 Task: Create a task  Implement social media sharing feature for the app , assign it to team member softage.9@softage.net in the project TreePlan and update the status of the task to  On Track  , set the priority of the task to High.
Action: Mouse moved to (22, 58)
Screenshot: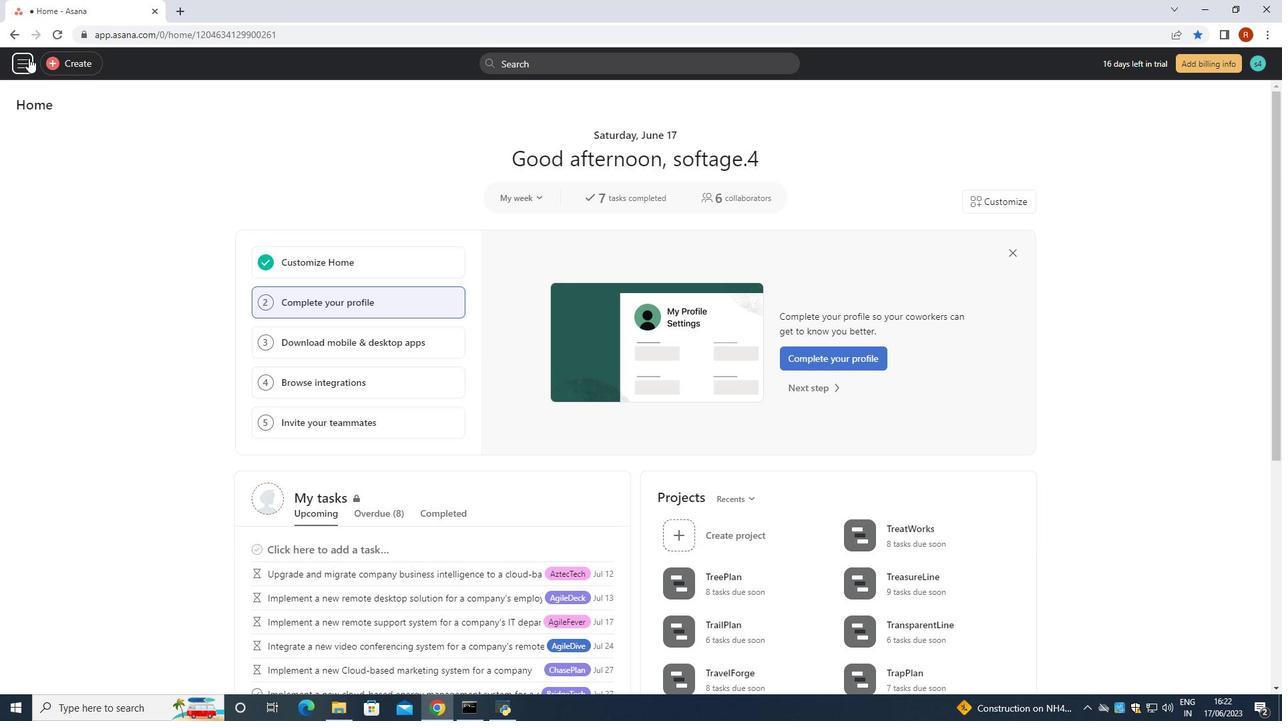 
Action: Mouse pressed left at (22, 58)
Screenshot: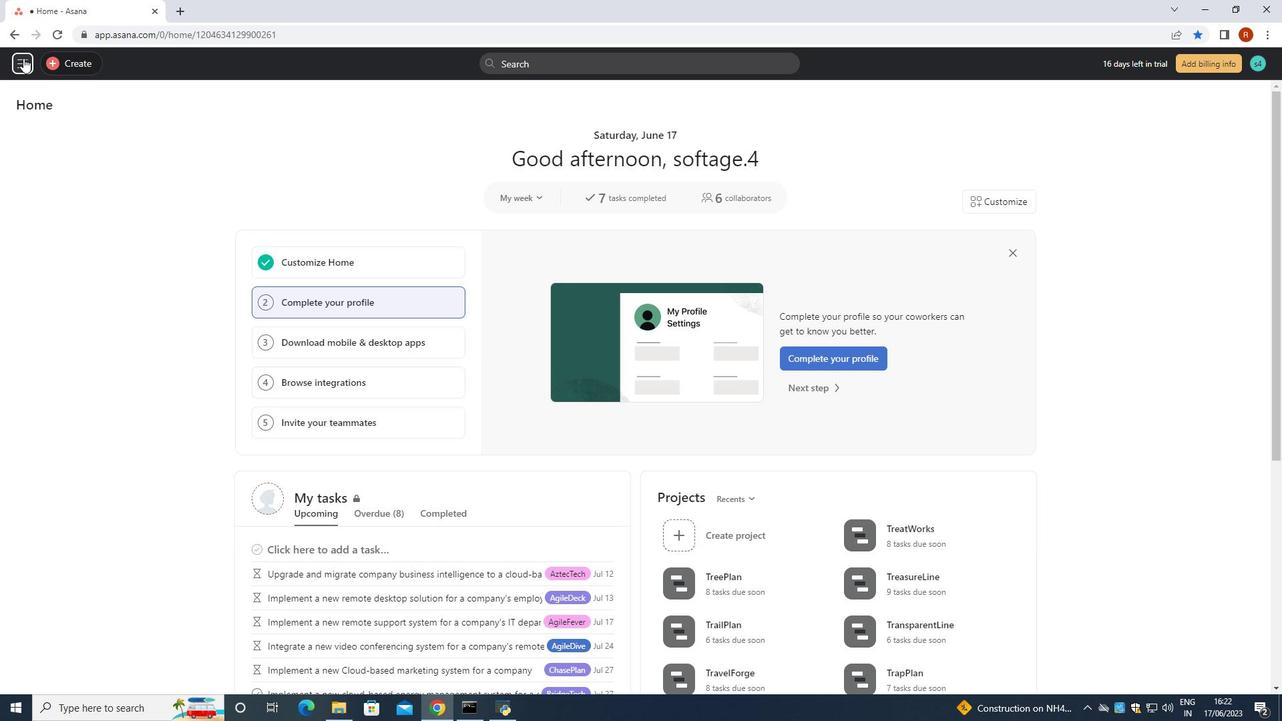 
Action: Mouse moved to (56, 436)
Screenshot: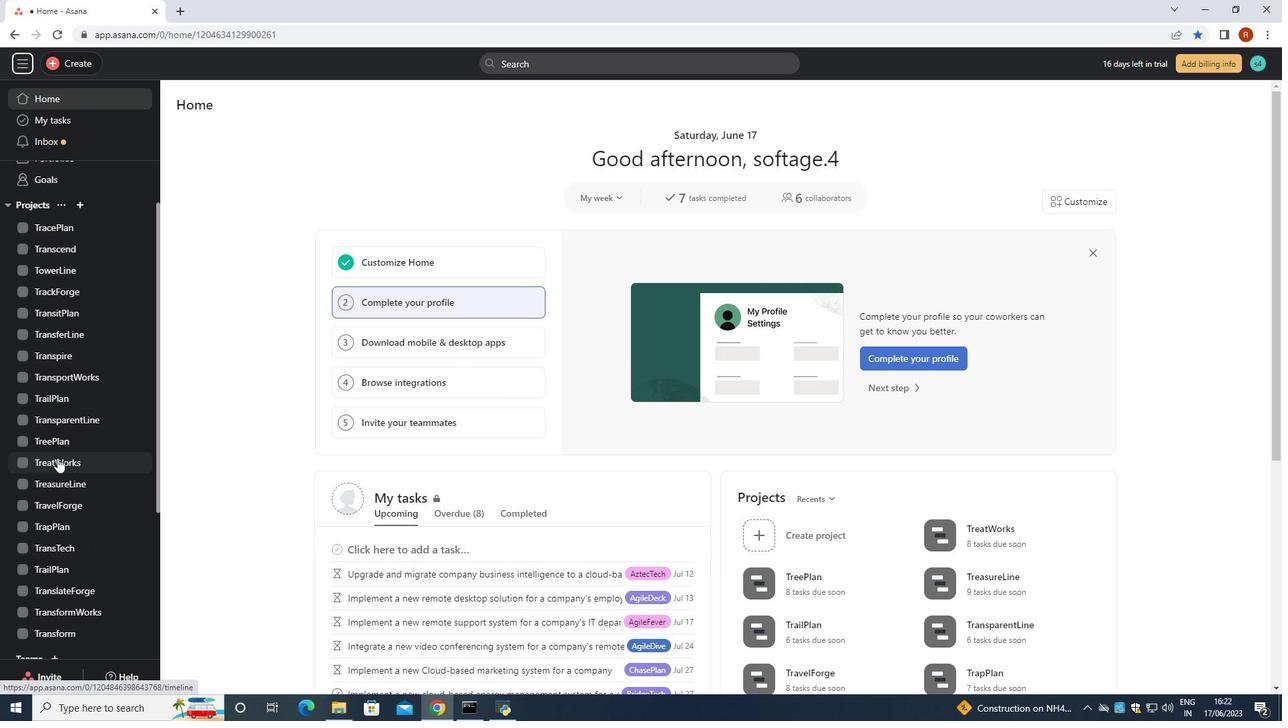 
Action: Mouse pressed left at (56, 436)
Screenshot: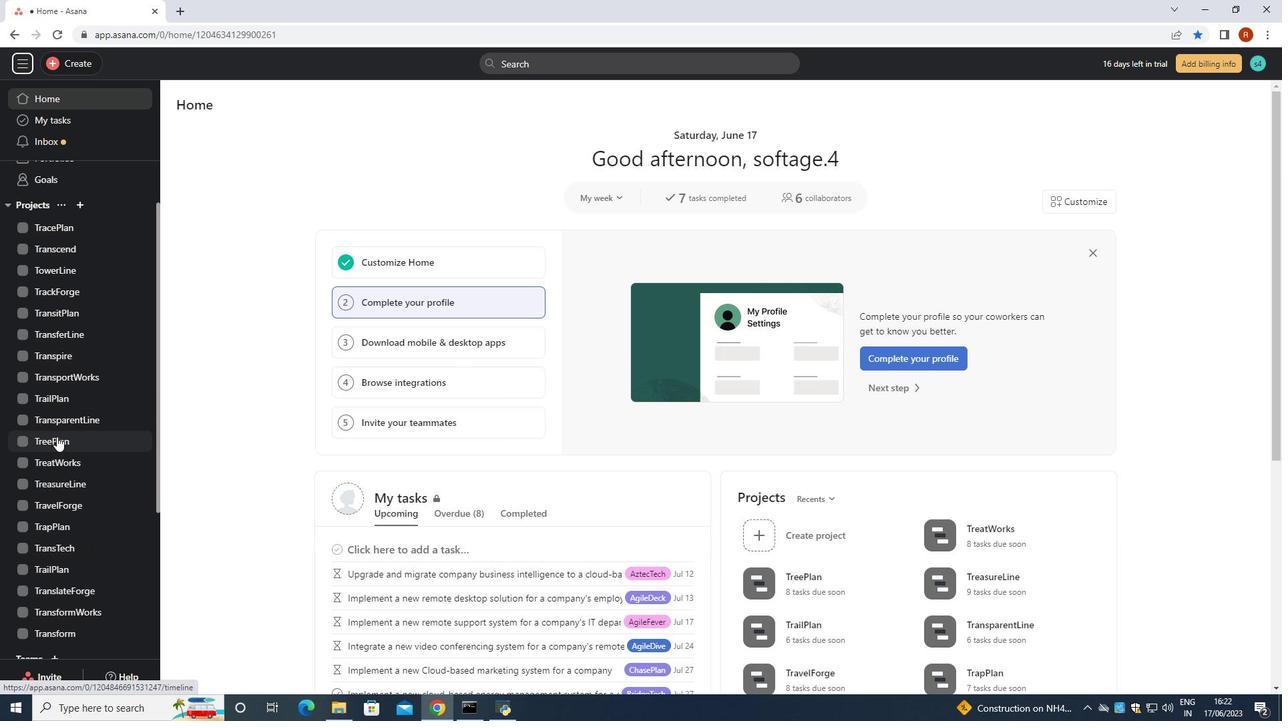 
Action: Mouse moved to (331, 134)
Screenshot: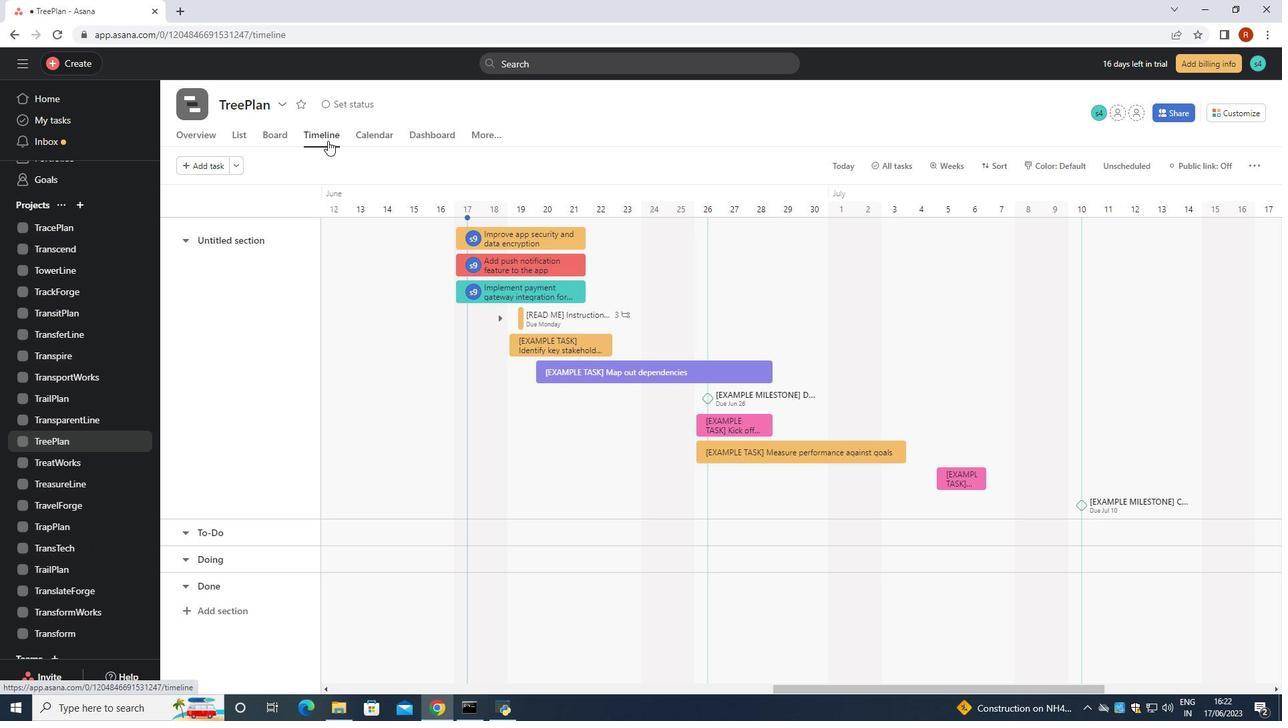 
Action: Mouse pressed left at (331, 134)
Screenshot: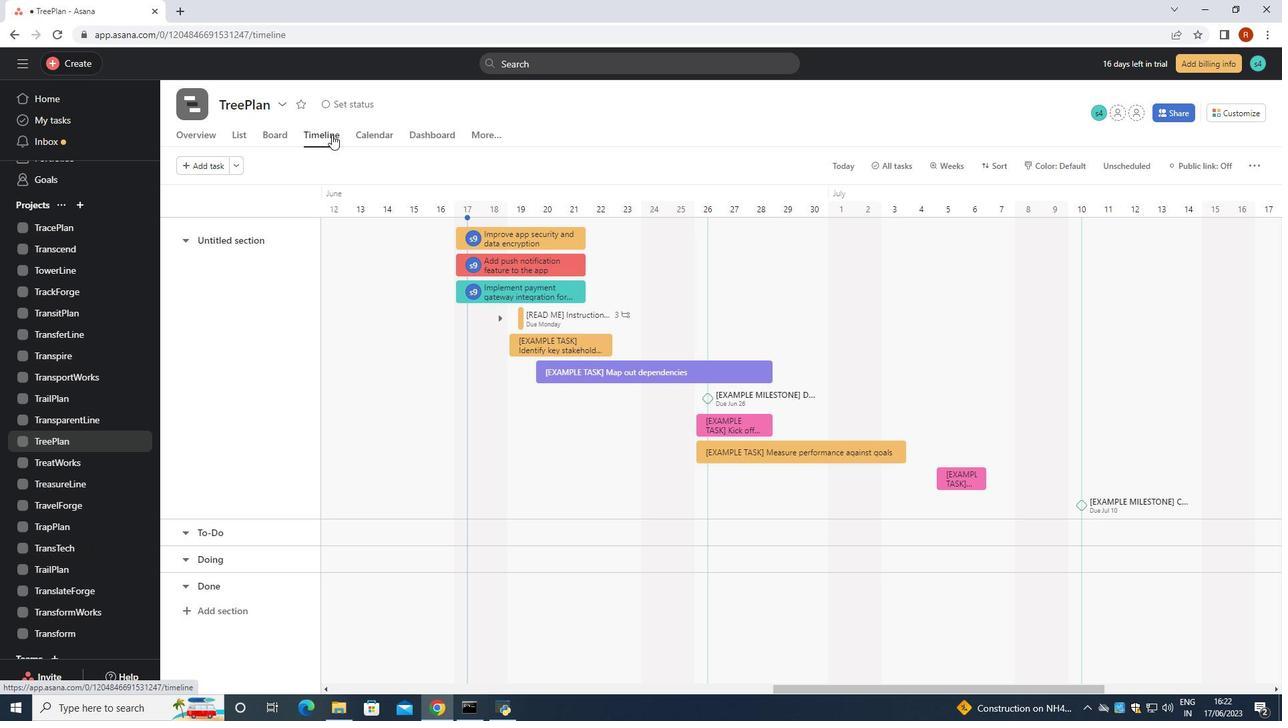
Action: Mouse moved to (204, 164)
Screenshot: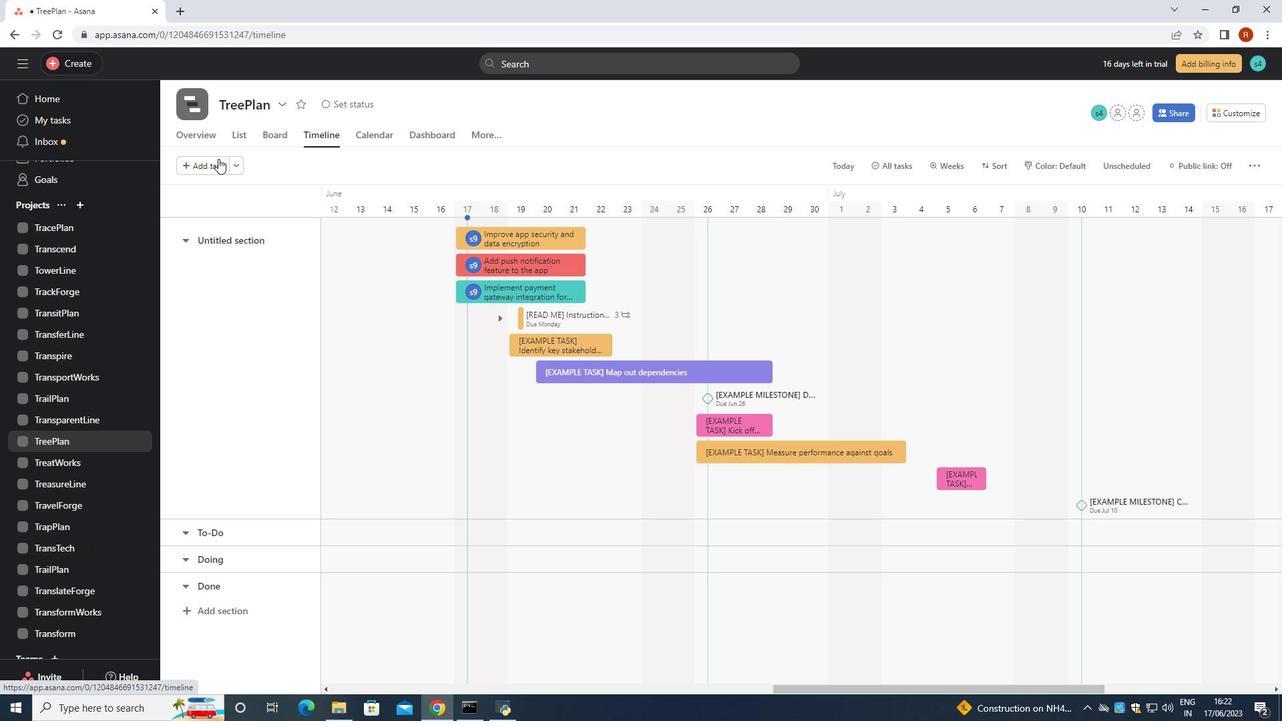 
Action: Mouse pressed left at (204, 164)
Screenshot: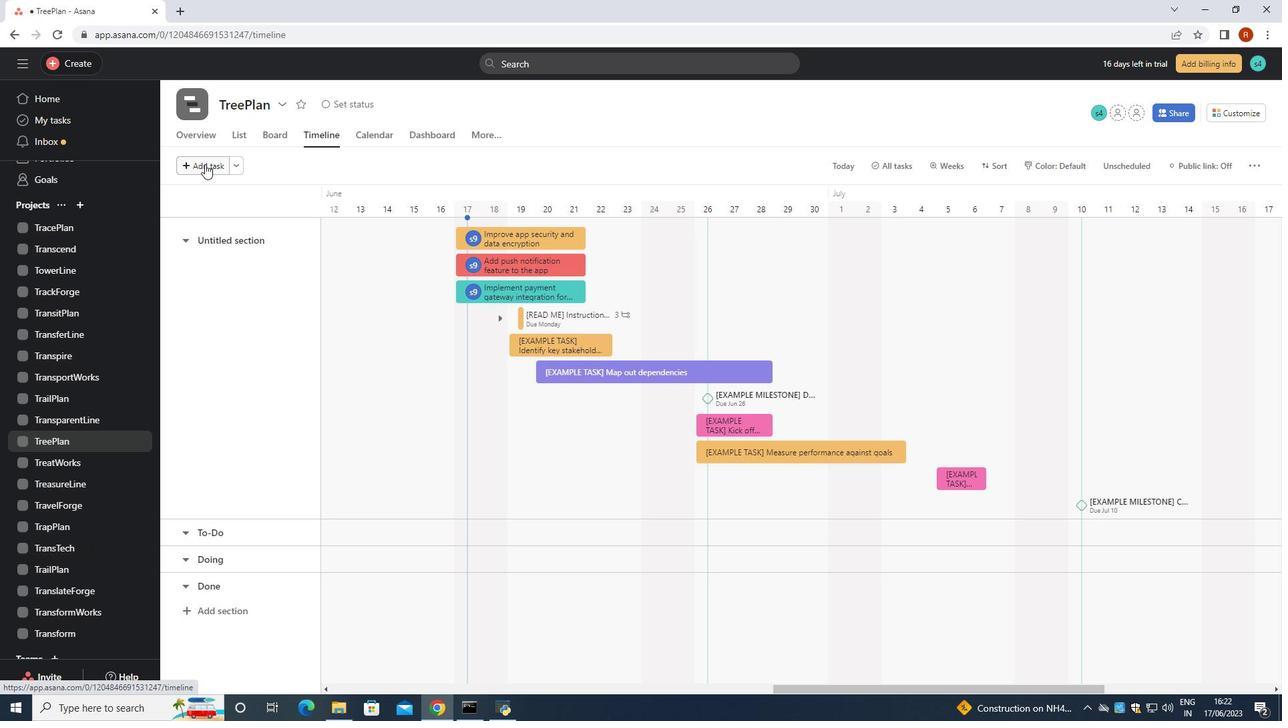 
Action: Mouse moved to (211, 176)
Screenshot: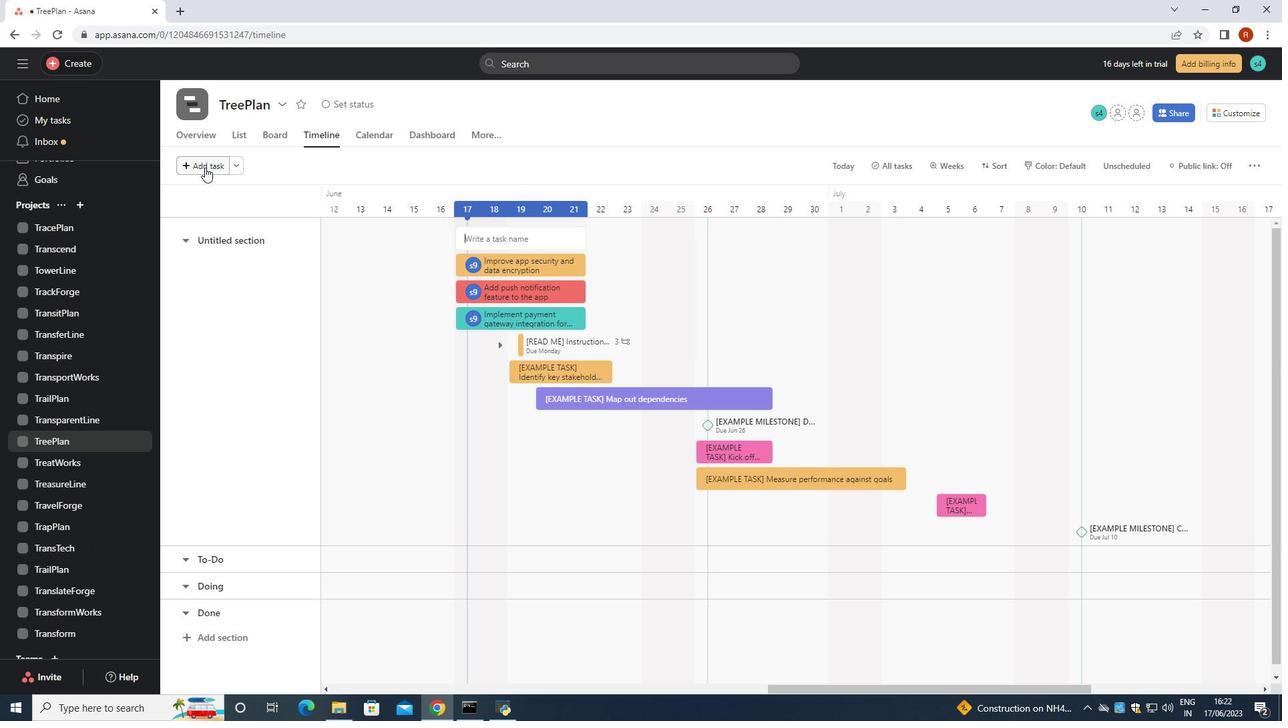 
Action: Key pressed <Key.shift>Implement<Key.space>social<Key.space>media<Key.space>sharing<Key.space>feature<Key.space>for<Key.space>the<Key.space>app
Screenshot: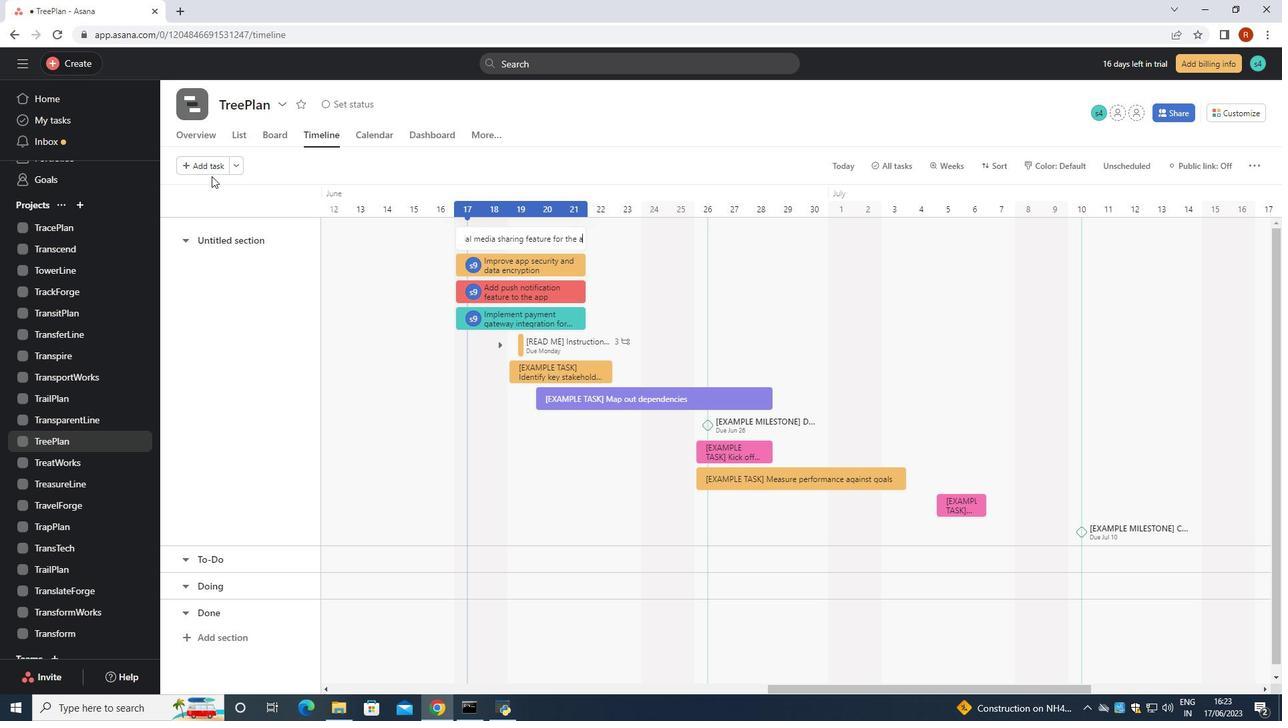 
Action: Mouse moved to (169, 196)
Screenshot: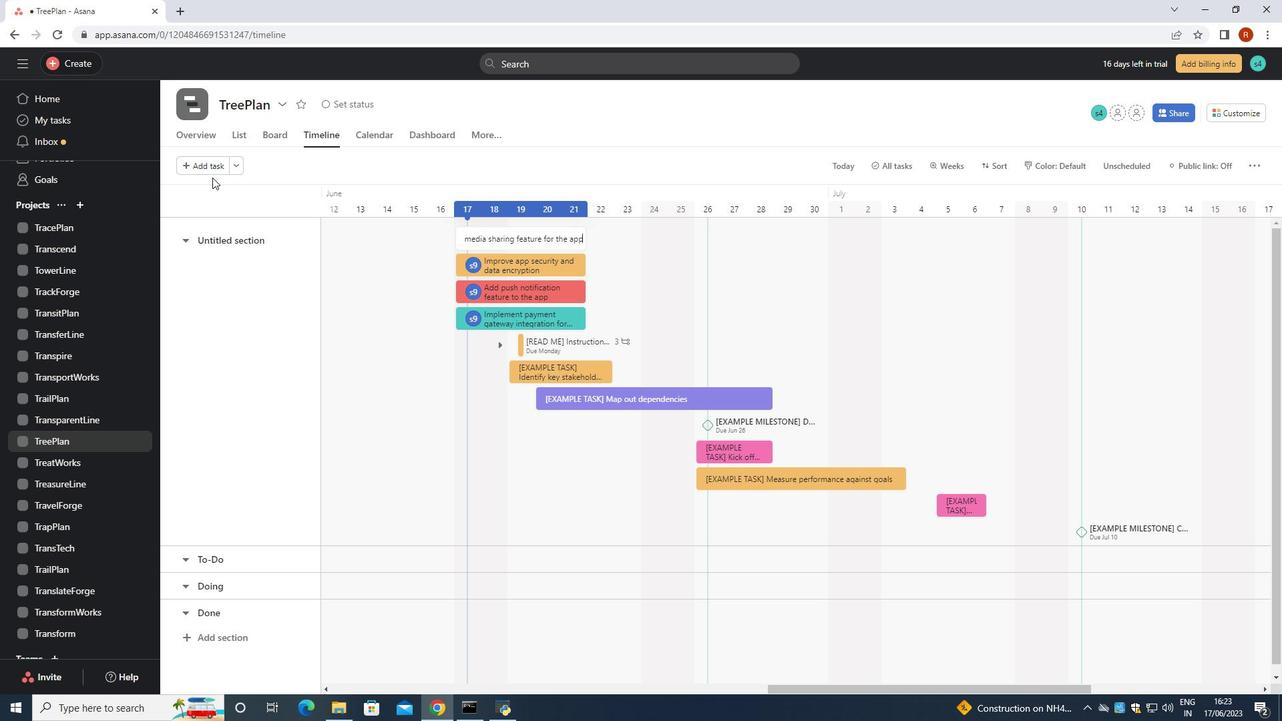 
Action: Key pressed <Key.enter>
Screenshot: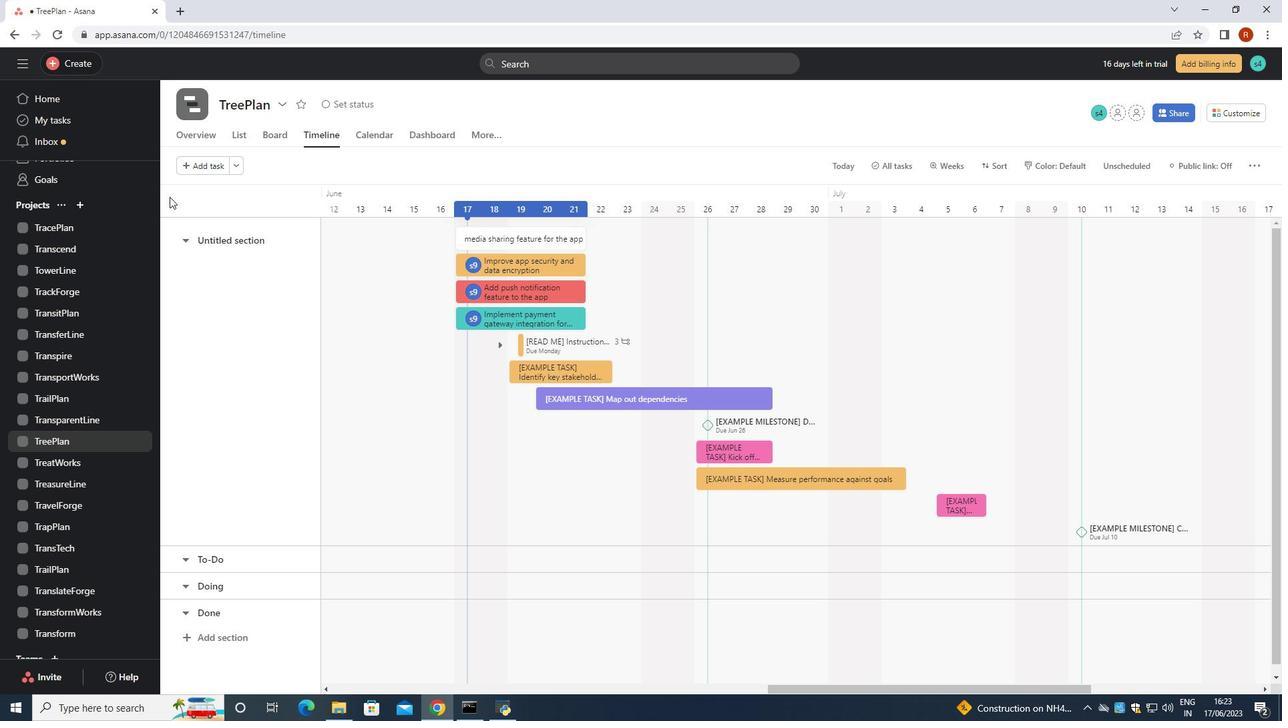 
Action: Mouse moved to (532, 241)
Screenshot: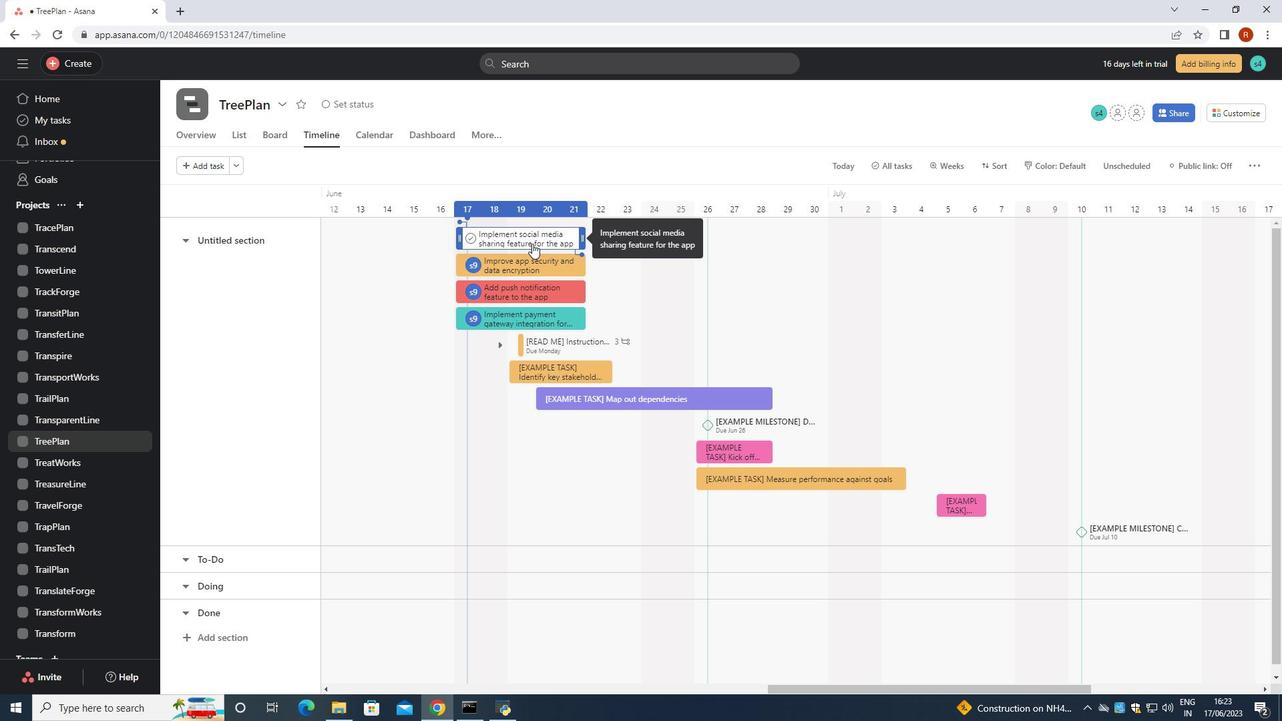
Action: Mouse pressed left at (532, 241)
Screenshot: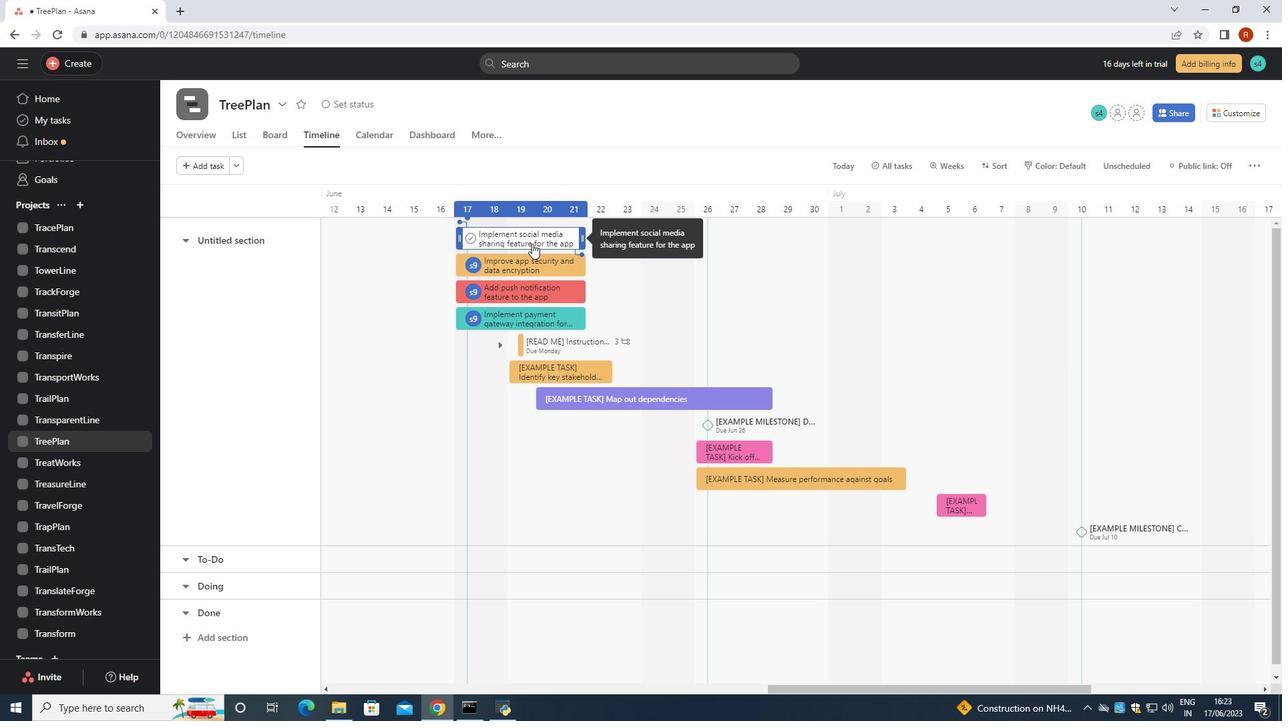 
Action: Mouse moved to (931, 243)
Screenshot: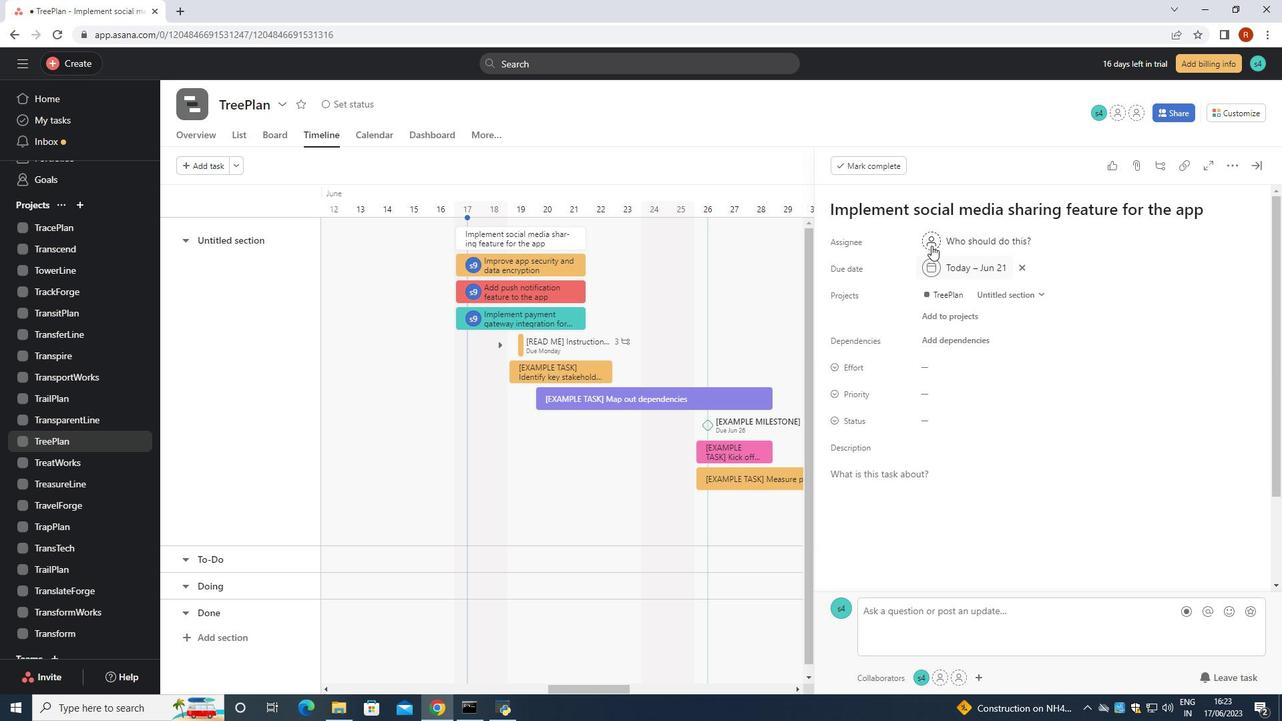 
Action: Mouse pressed left at (931, 243)
Screenshot: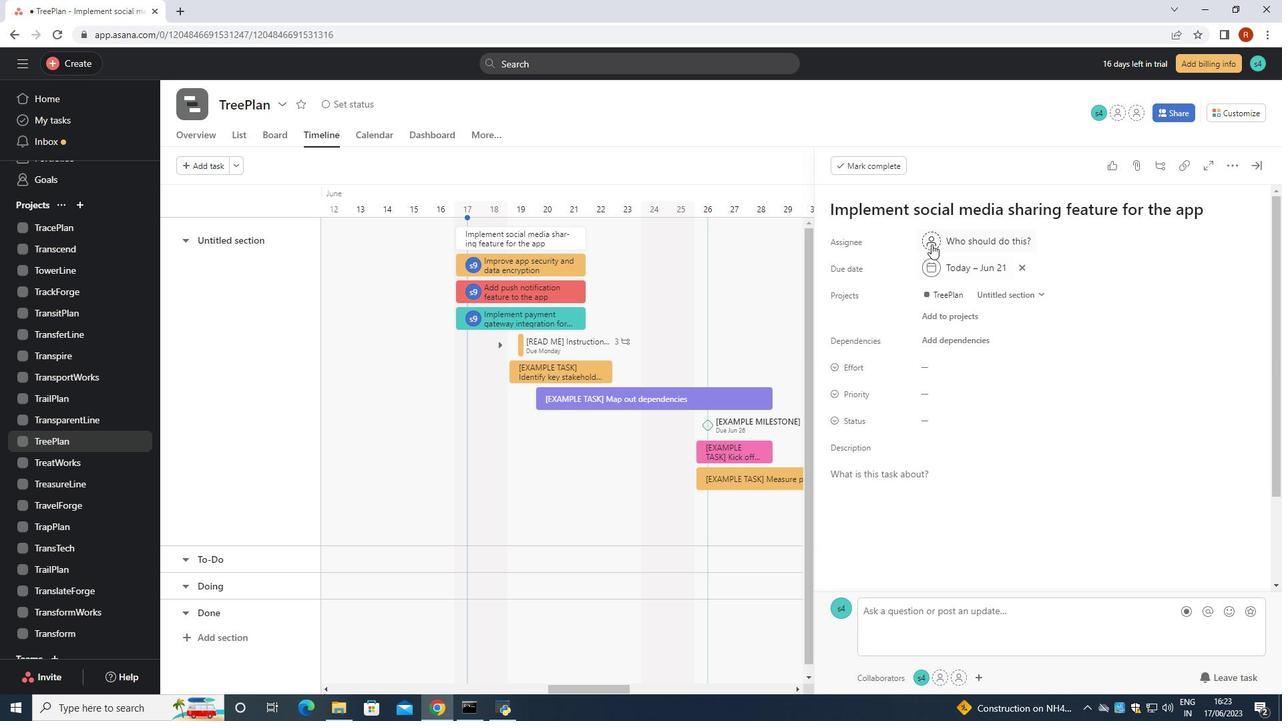 
Action: Mouse moved to (920, 242)
Screenshot: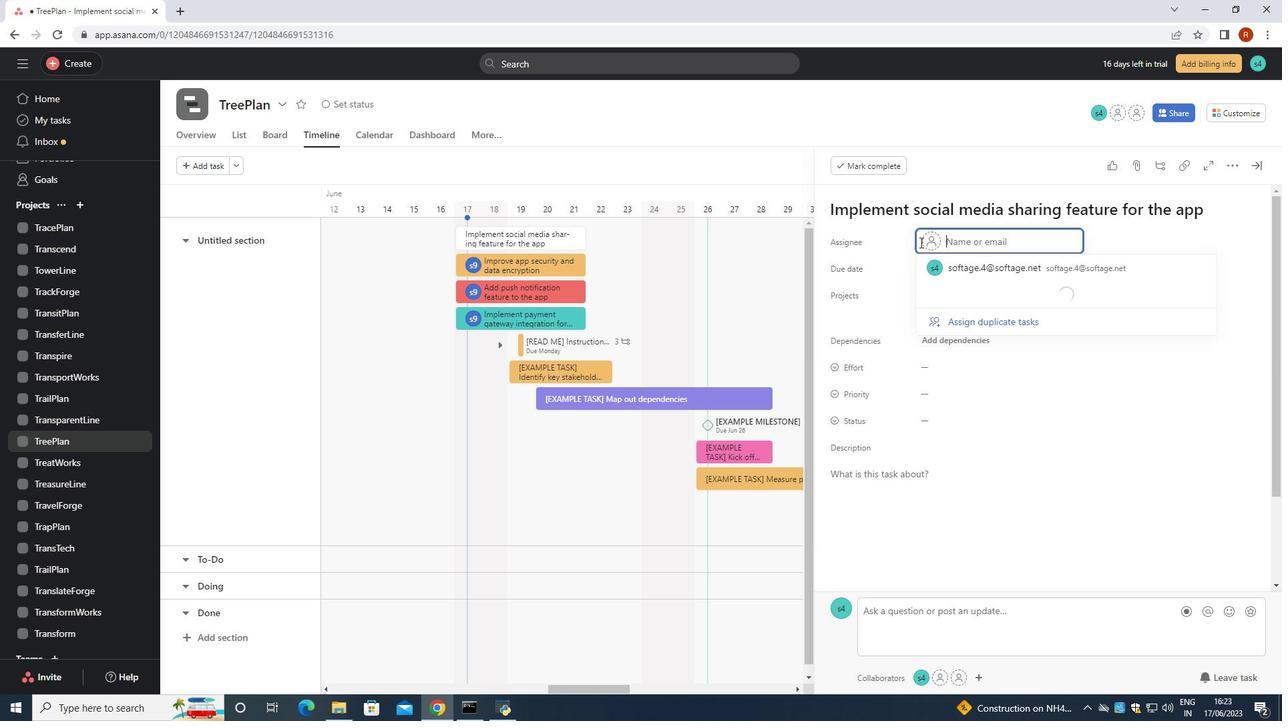 
Action: Key pressed softage,<Key.backspace>.9<Key.shift>@softage.net
Screenshot: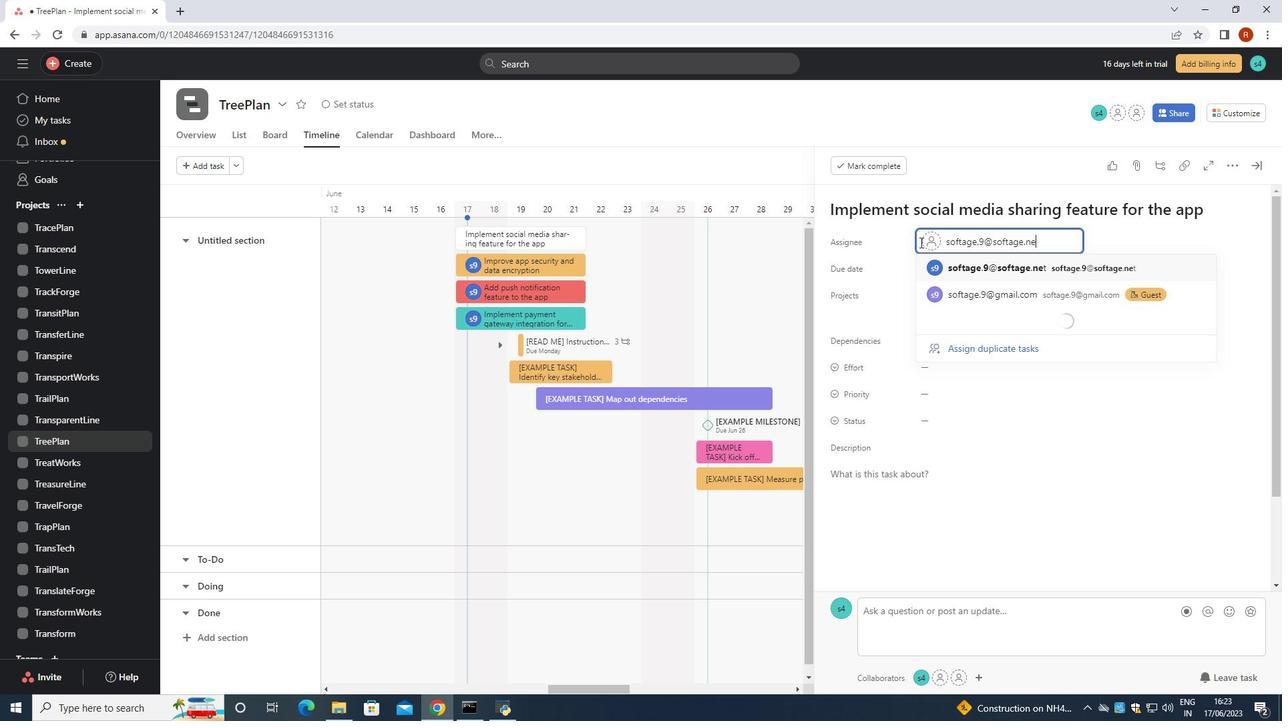 
Action: Mouse moved to (1018, 270)
Screenshot: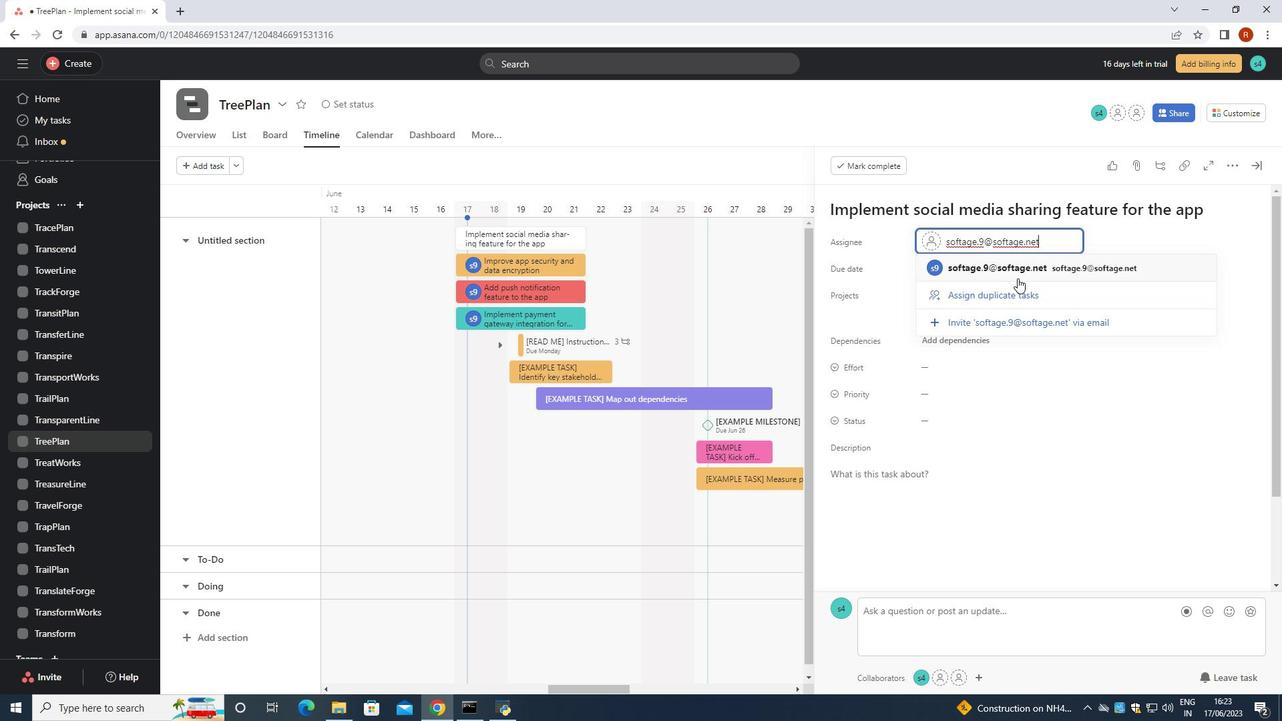 
Action: Mouse pressed left at (1018, 270)
Screenshot: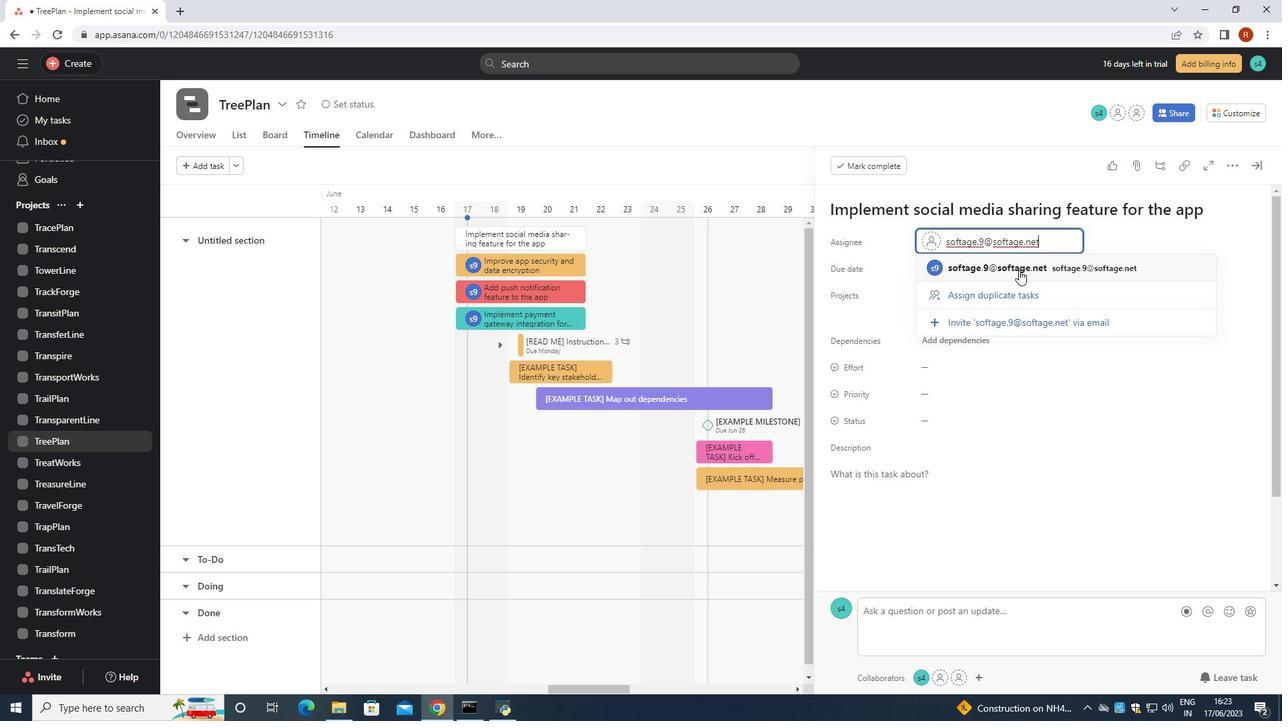 
Action: Mouse moved to (943, 417)
Screenshot: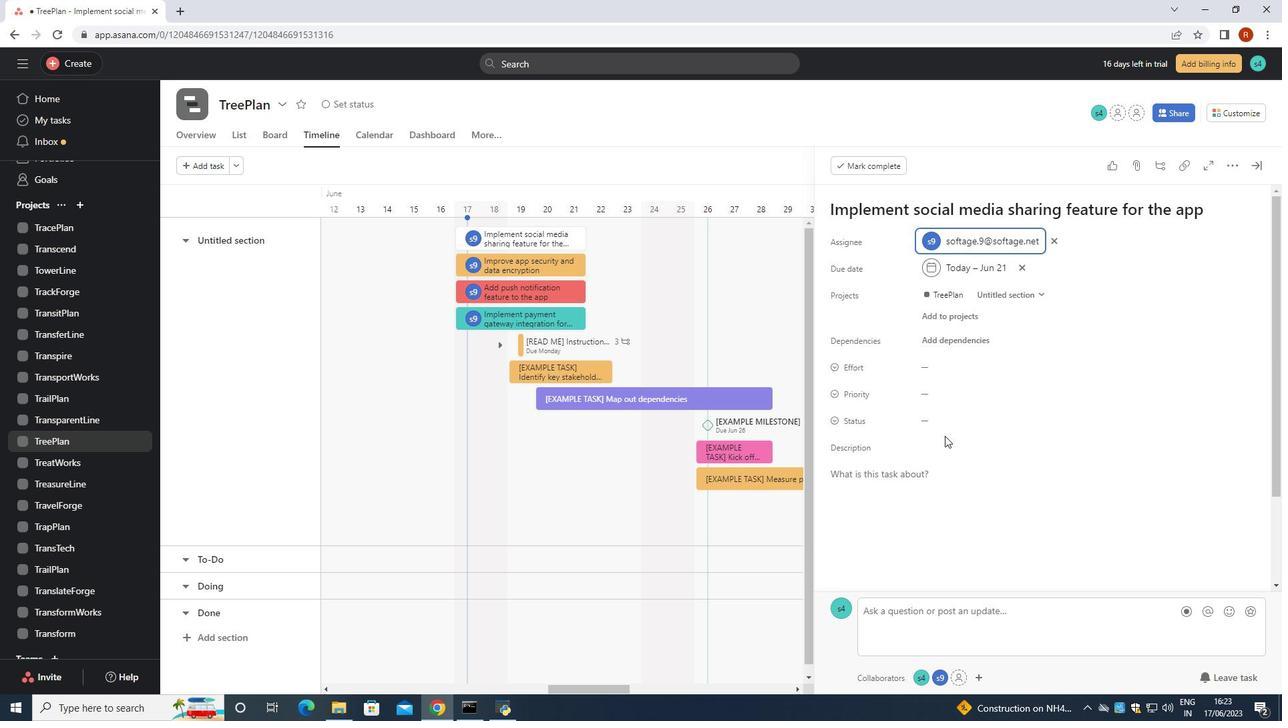 
Action: Mouse pressed left at (943, 417)
Screenshot: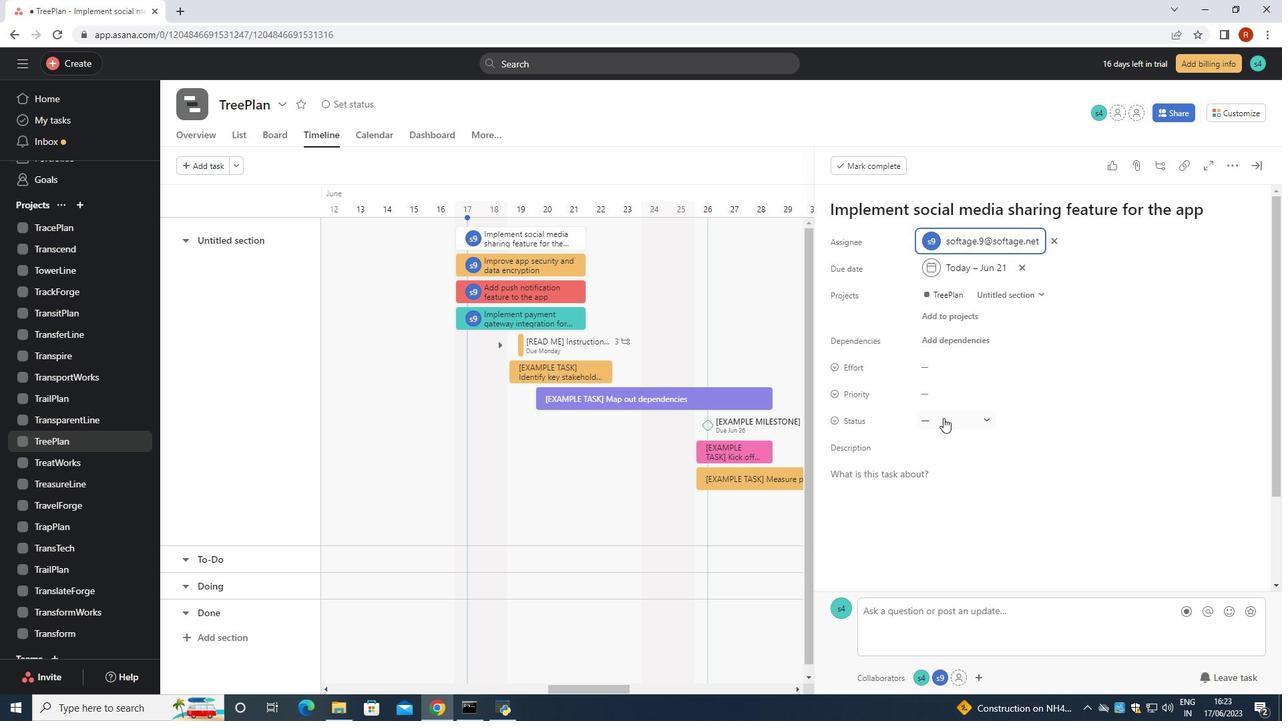 
Action: Mouse moved to (958, 464)
Screenshot: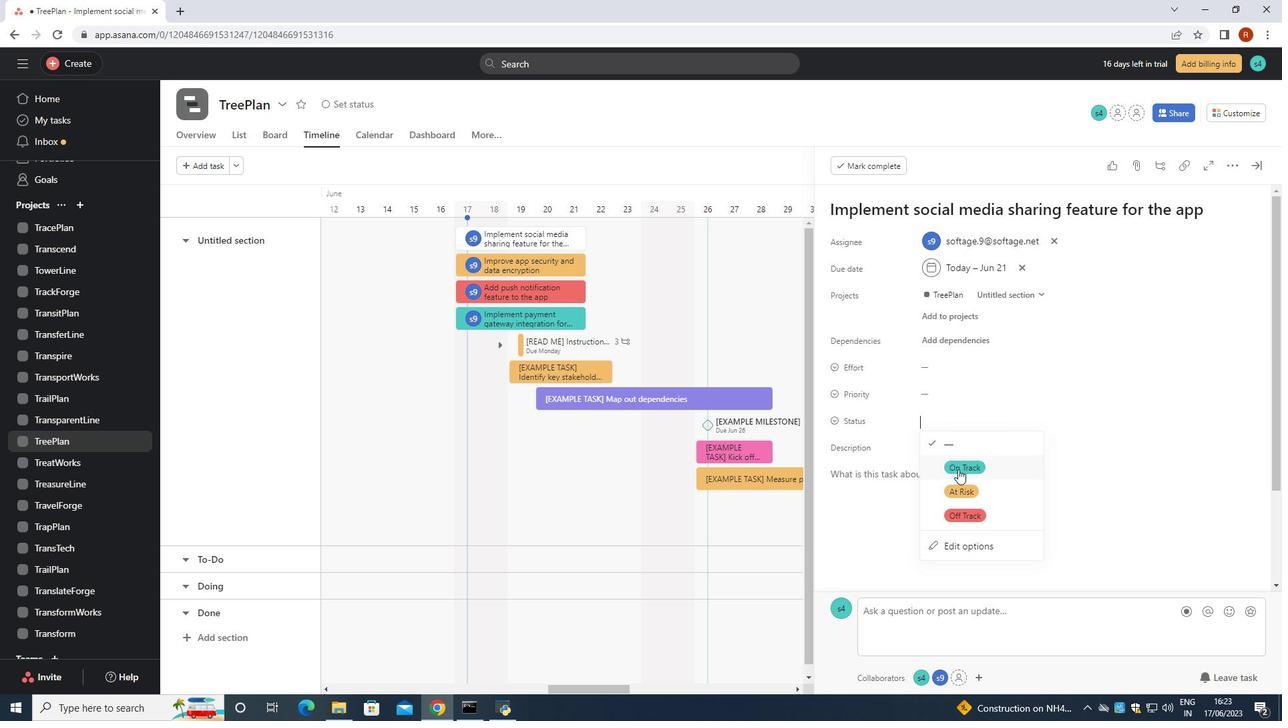 
Action: Mouse pressed left at (958, 464)
Screenshot: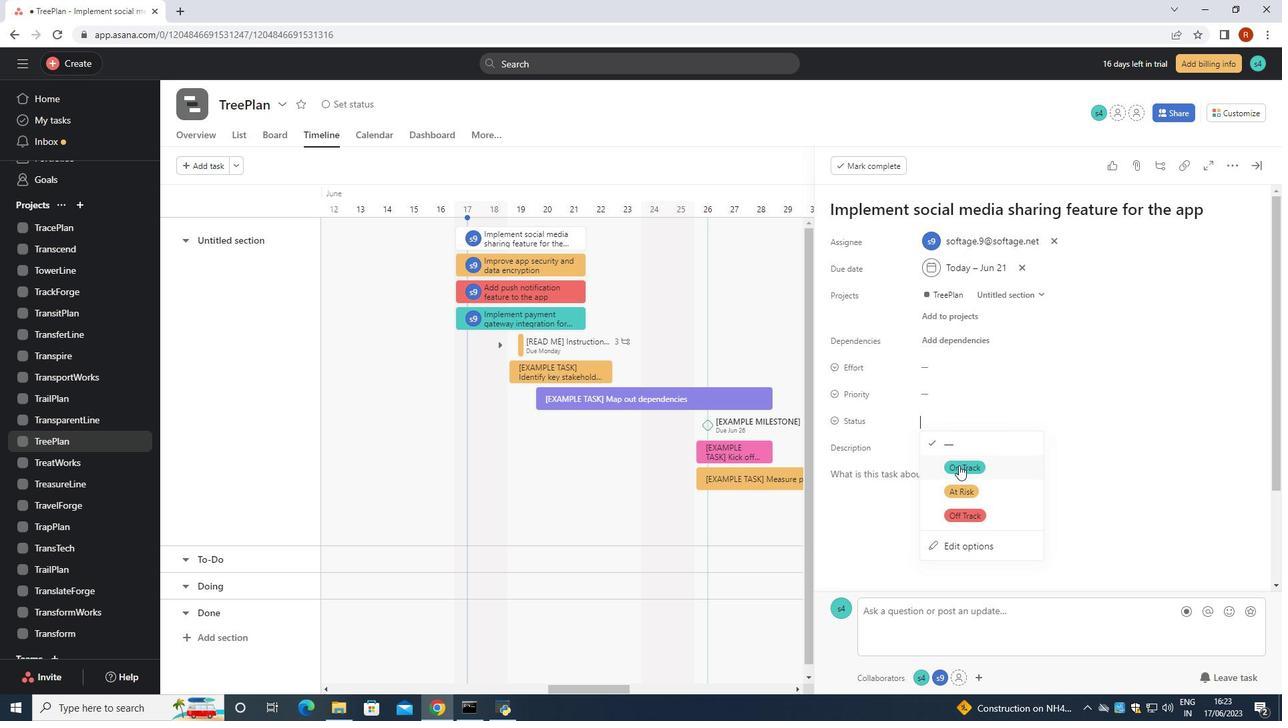 
Action: Mouse moved to (948, 399)
Screenshot: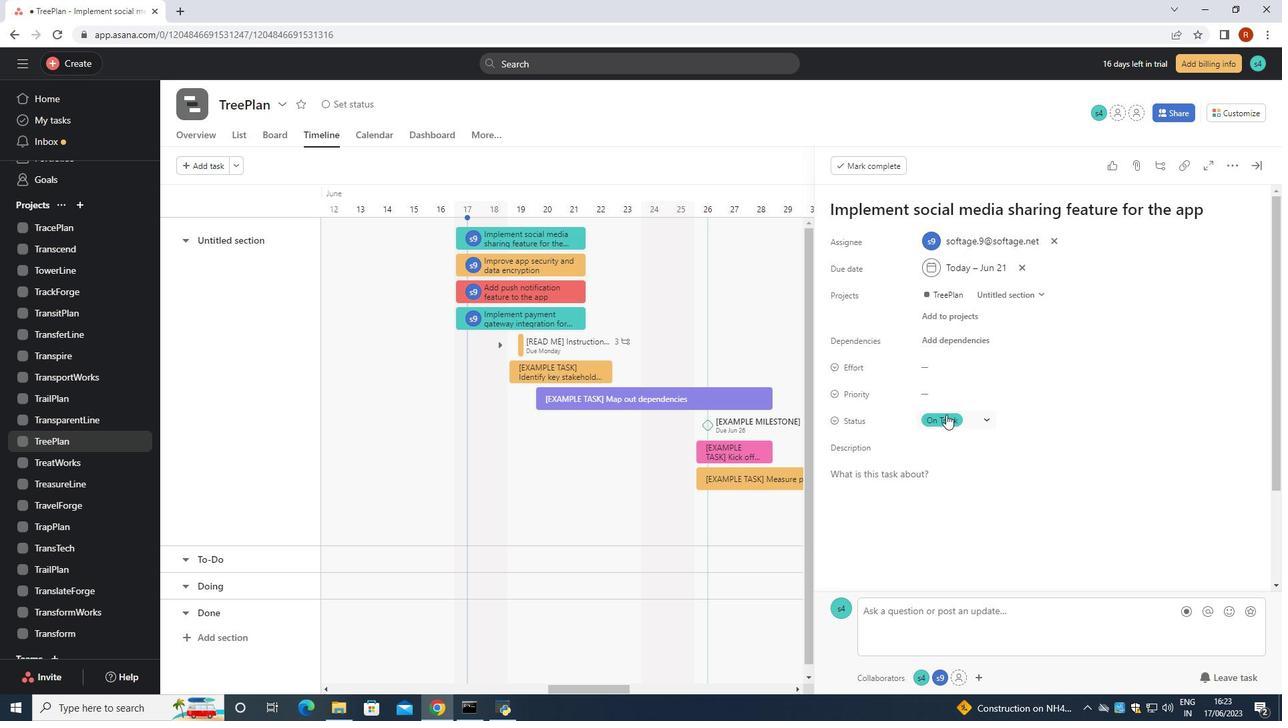 
Action: Mouse pressed left at (948, 399)
Screenshot: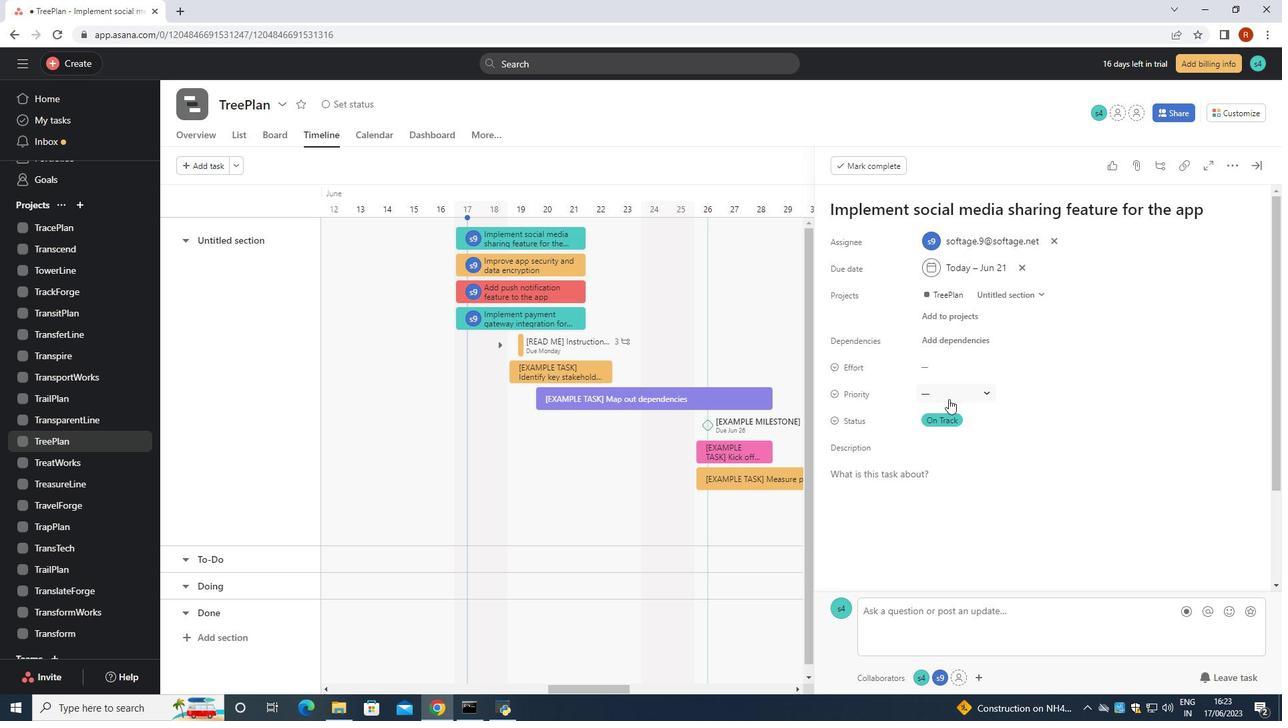 
Action: Mouse moved to (964, 438)
Screenshot: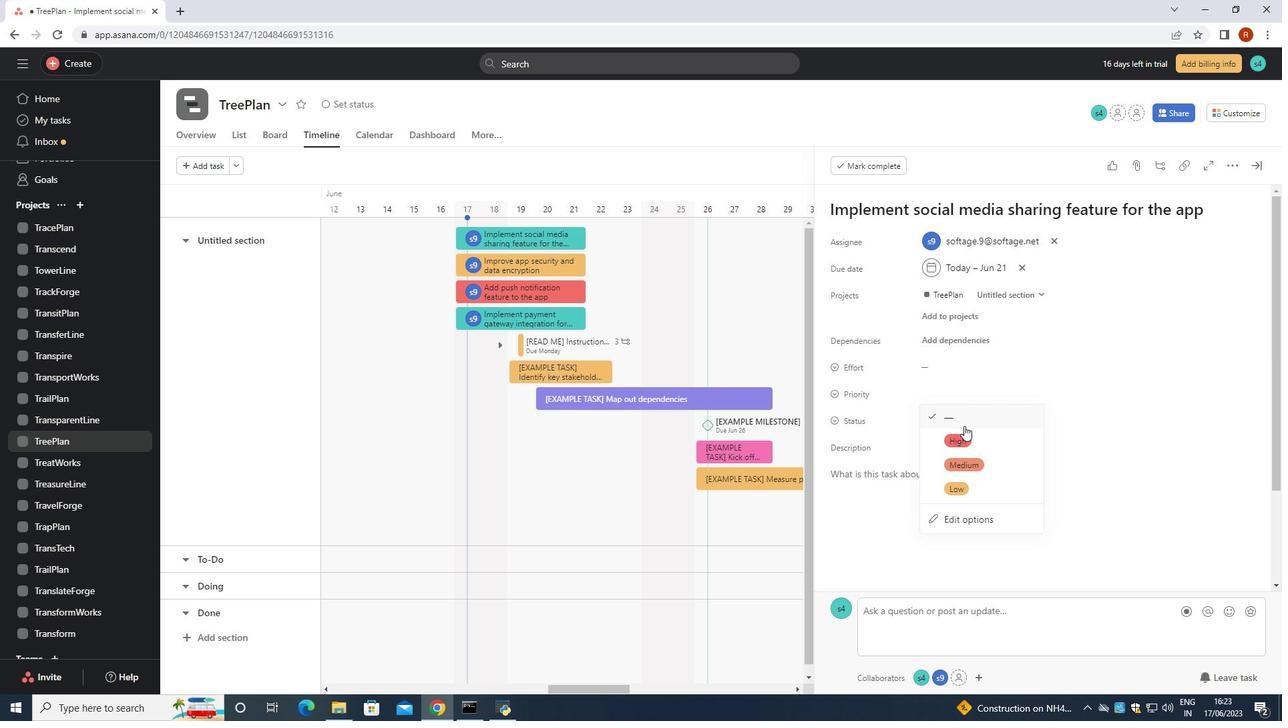 
Action: Mouse pressed left at (964, 438)
Screenshot: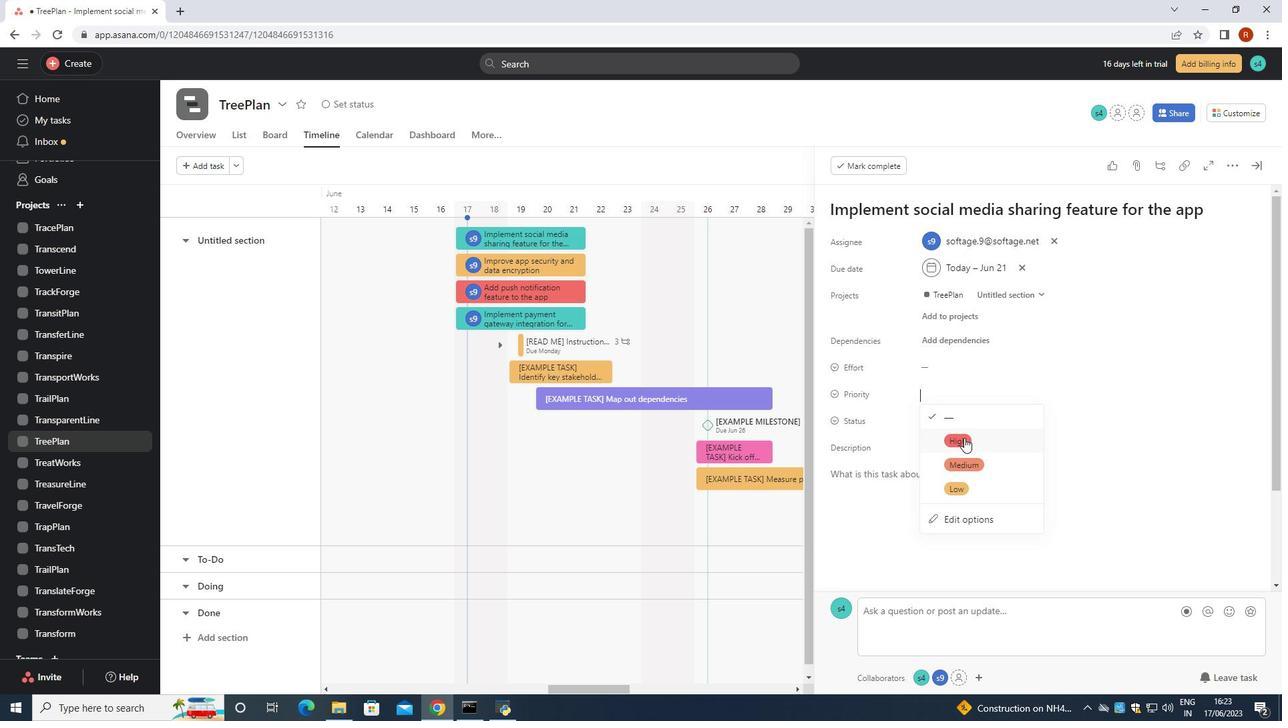 
